 Task: Assign Person0000000131 as Assignee of Child Issue ChildIssue0000000654 of Issue Issue0000000327 in Backlog  in Scrum Project Project0000000066 in Jira. Assign Person0000000131 as Assignee of Child Issue ChildIssue0000000655 of Issue Issue0000000328 in Backlog  in Scrum Project Project0000000066 in Jira. Assign Person0000000132 as Assignee of Child Issue ChildIssue0000000656 of Issue Issue0000000328 in Backlog  in Scrum Project Project0000000066 in Jira. Assign Person0000000132 as Assignee of Child Issue ChildIssue0000000657 of Issue Issue0000000329 in Backlog  in Scrum Project Project0000000066 in Jira. Assign Person0000000132 as Assignee of Child Issue ChildIssue0000000658 of Issue Issue0000000329 in Backlog  in Scrum Project Project0000000066 in Jira
Action: Mouse moved to (780, 378)
Screenshot: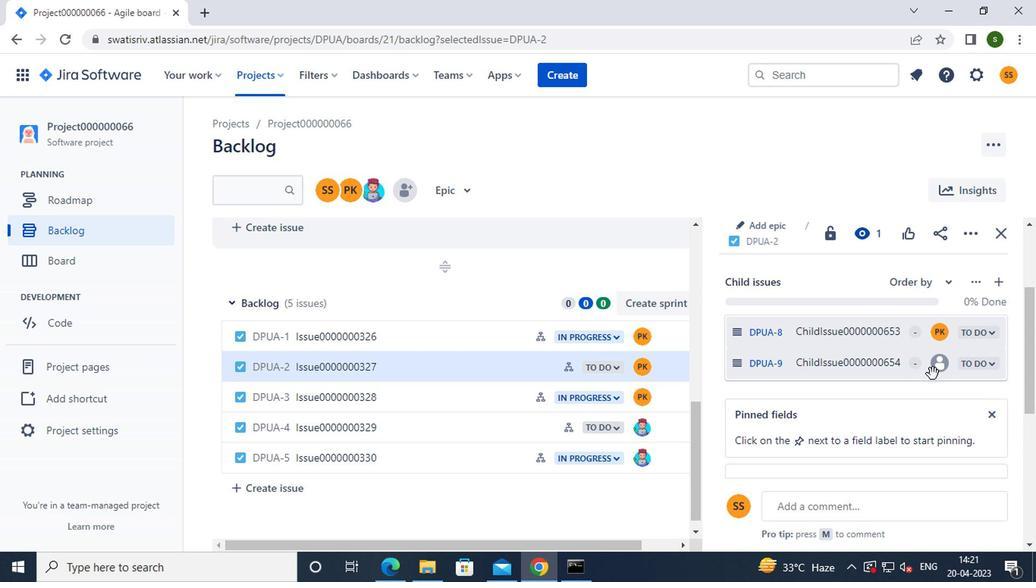 
Action: Mouse pressed left at (780, 378)
Screenshot: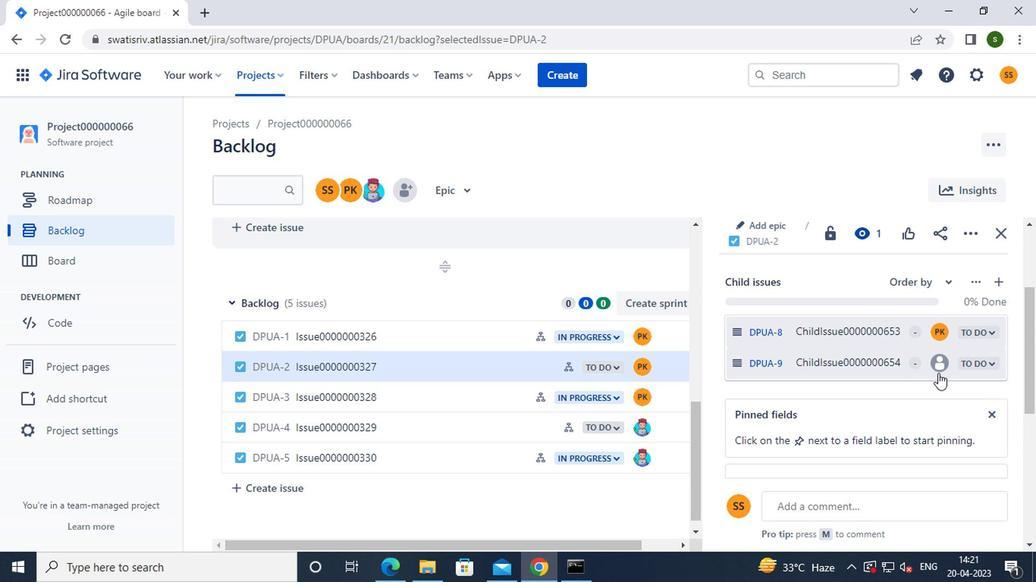 
Action: Mouse moved to (721, 439)
Screenshot: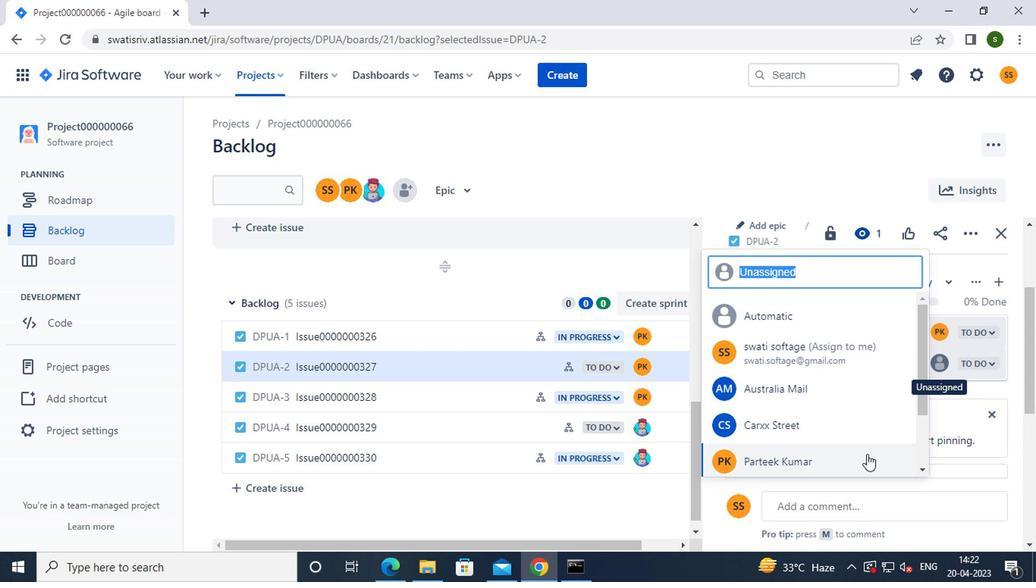 
Action: Mouse pressed left at (721, 439)
Screenshot: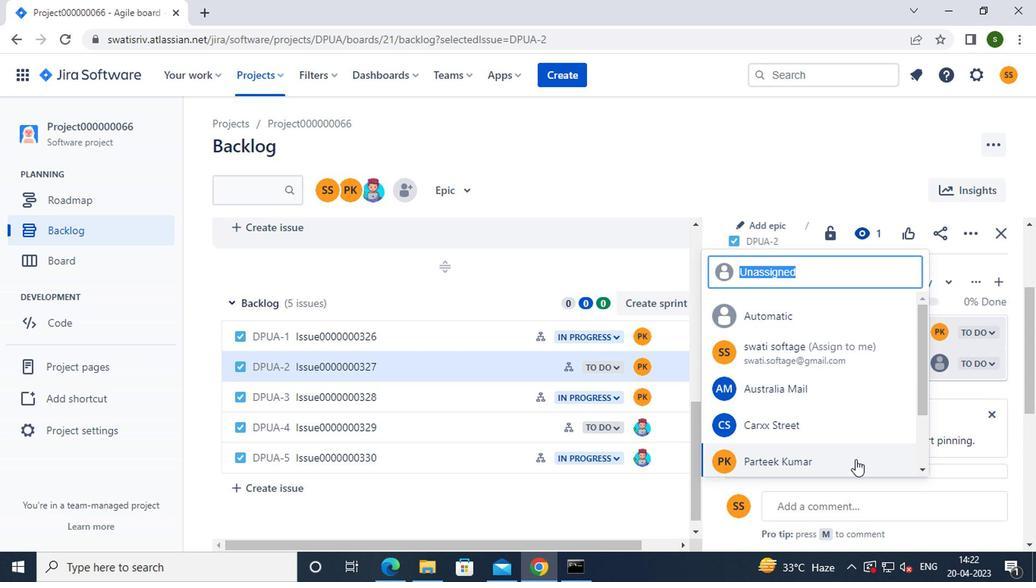 
Action: Mouse moved to (453, 394)
Screenshot: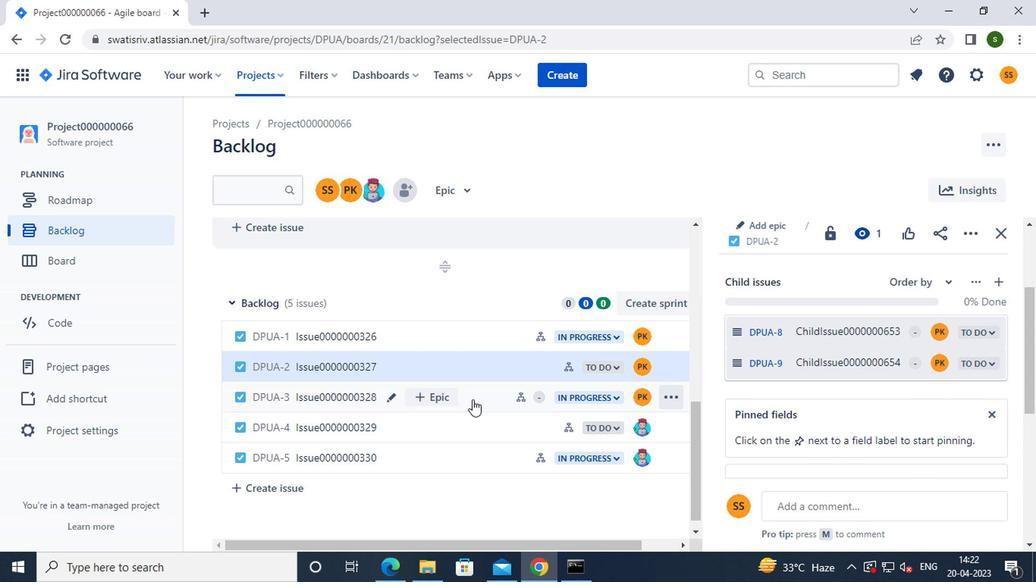 
Action: Mouse pressed left at (453, 394)
Screenshot: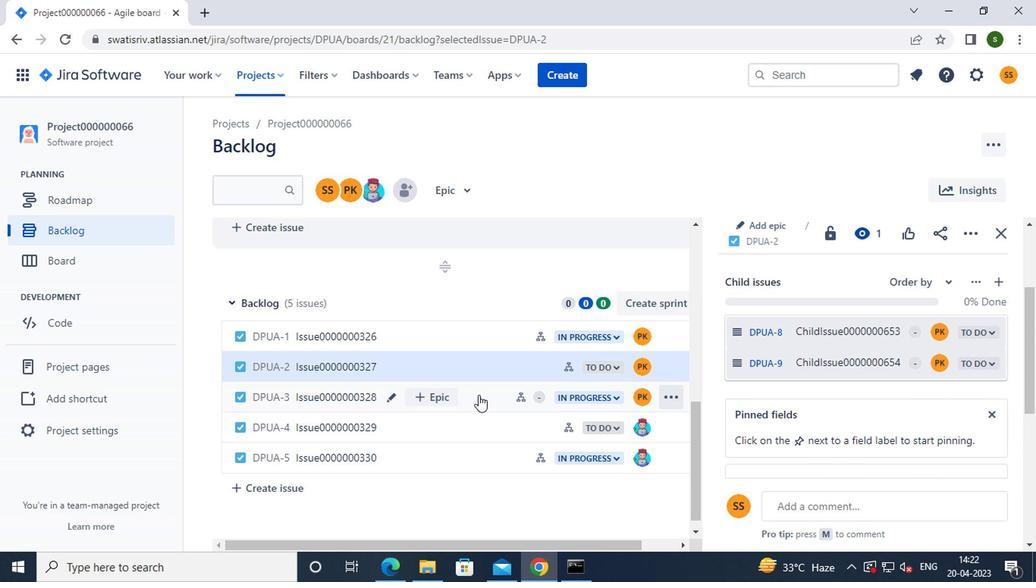 
Action: Mouse moved to (714, 402)
Screenshot: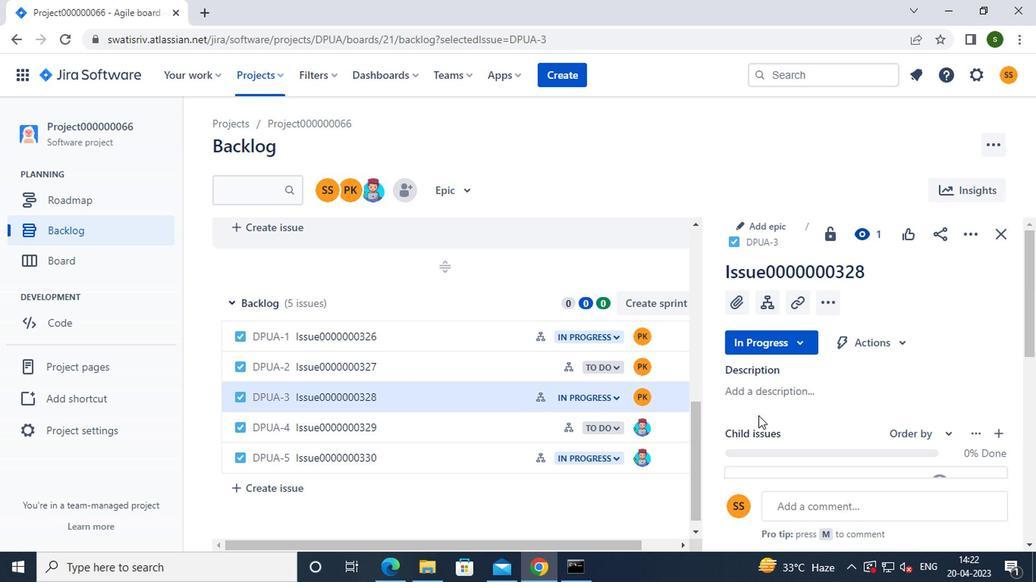 
Action: Mouse scrolled (714, 402) with delta (0, 0)
Screenshot: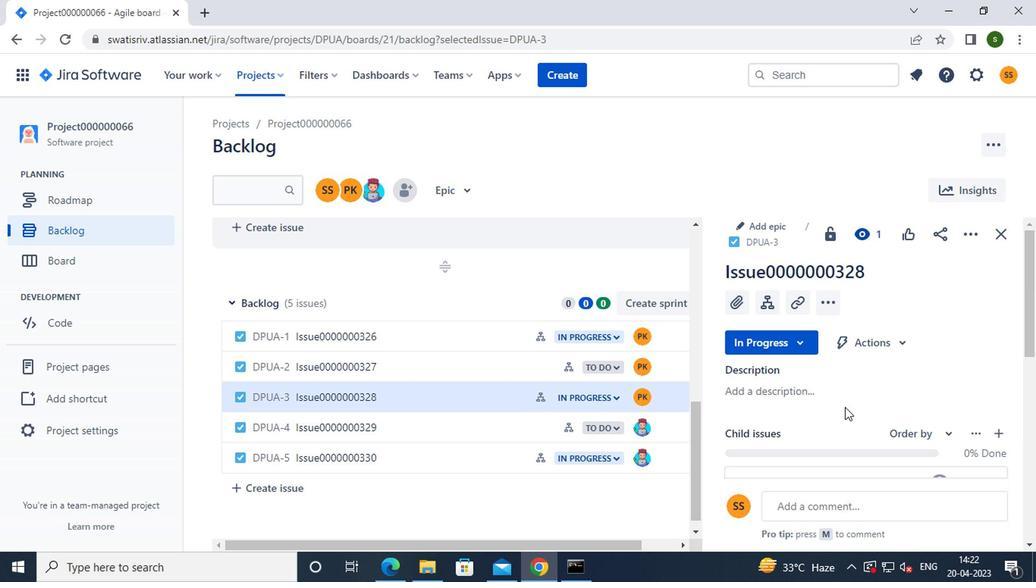 
Action: Mouse scrolled (714, 402) with delta (0, 0)
Screenshot: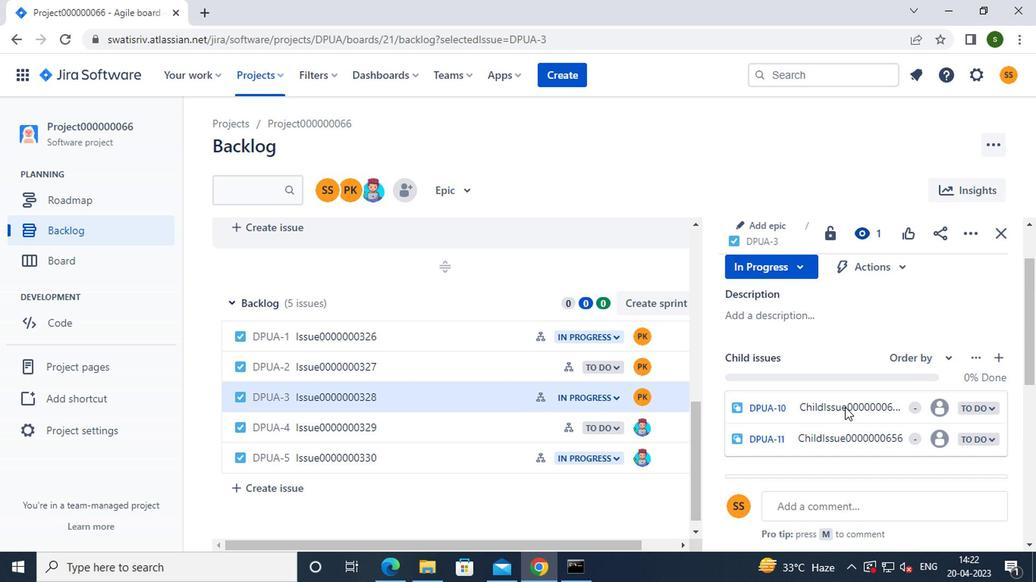 
Action: Mouse moved to (781, 352)
Screenshot: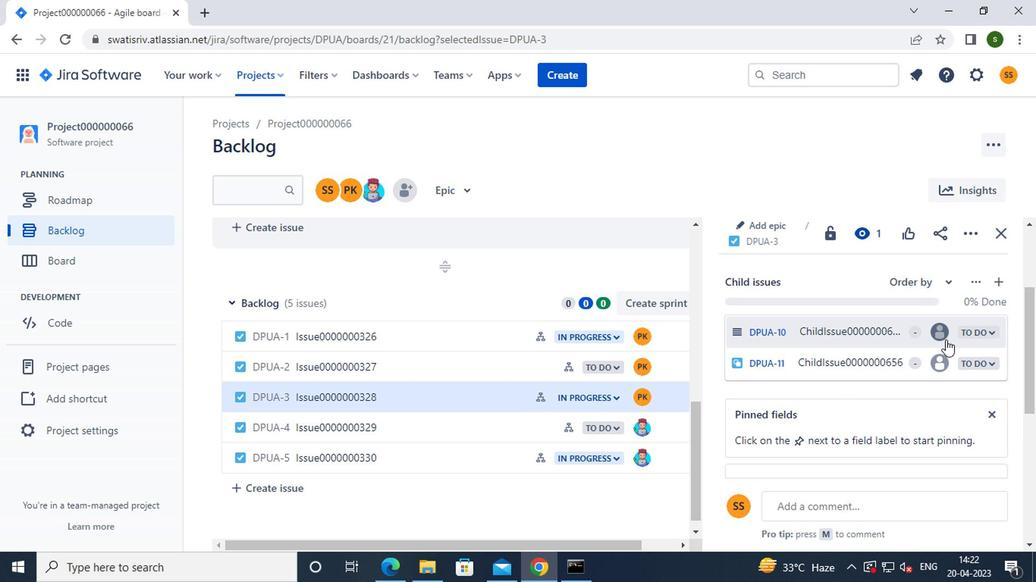 
Action: Mouse pressed left at (781, 352)
Screenshot: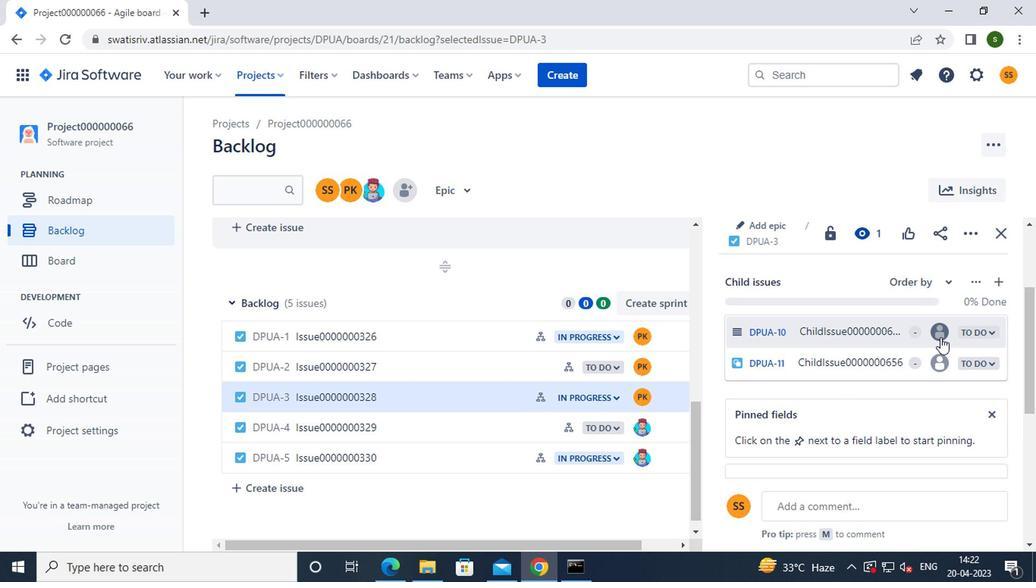 
Action: Mouse moved to (711, 417)
Screenshot: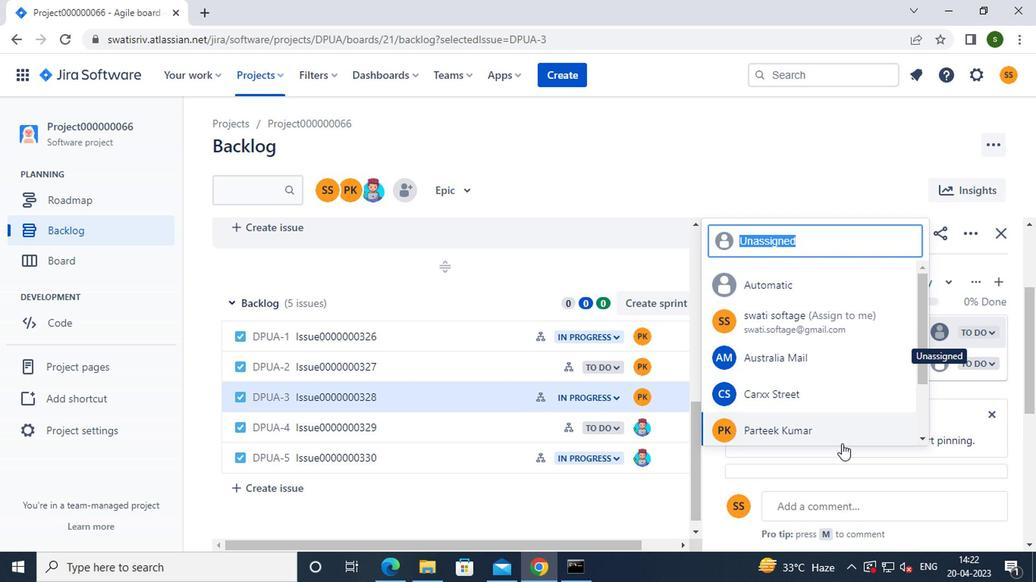 
Action: Mouse pressed left at (711, 417)
Screenshot: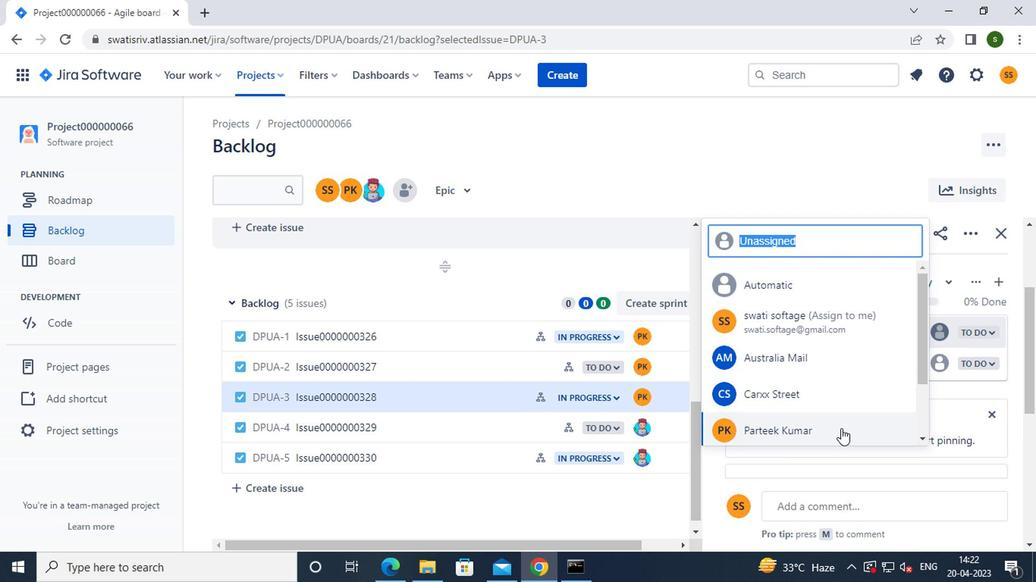 
Action: Mouse moved to (780, 372)
Screenshot: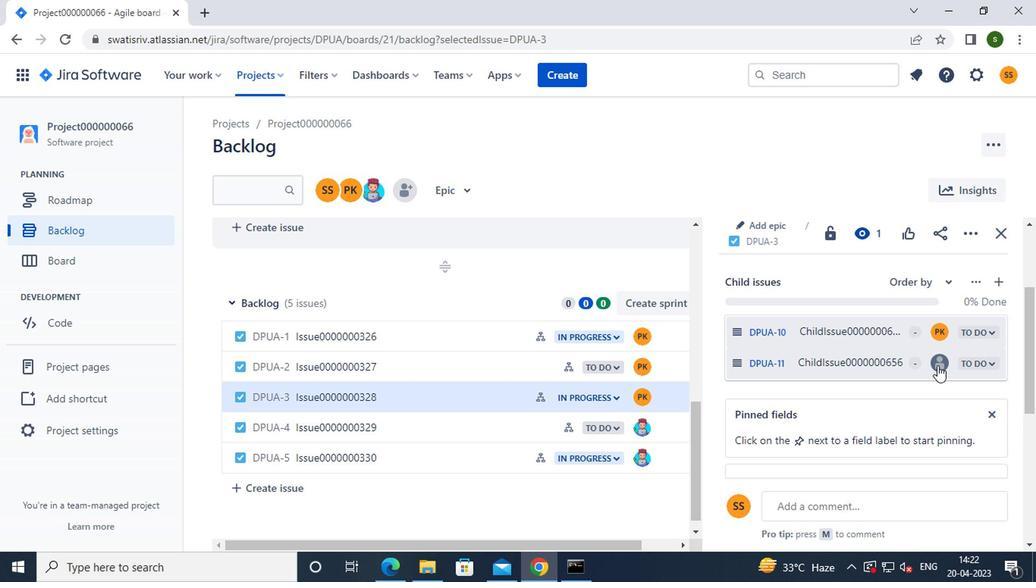 
Action: Mouse pressed left at (780, 372)
Screenshot: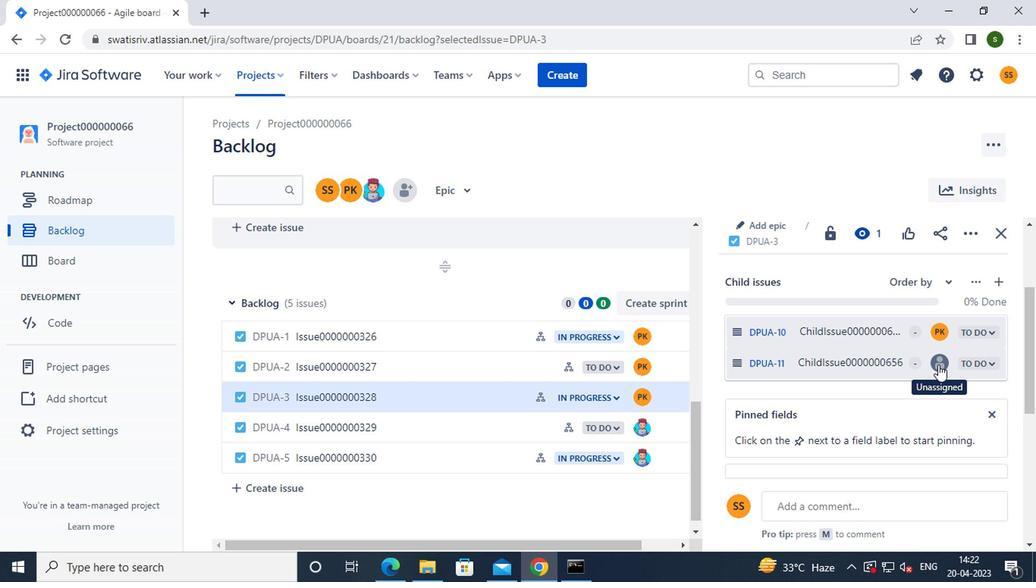 
Action: Mouse moved to (673, 443)
Screenshot: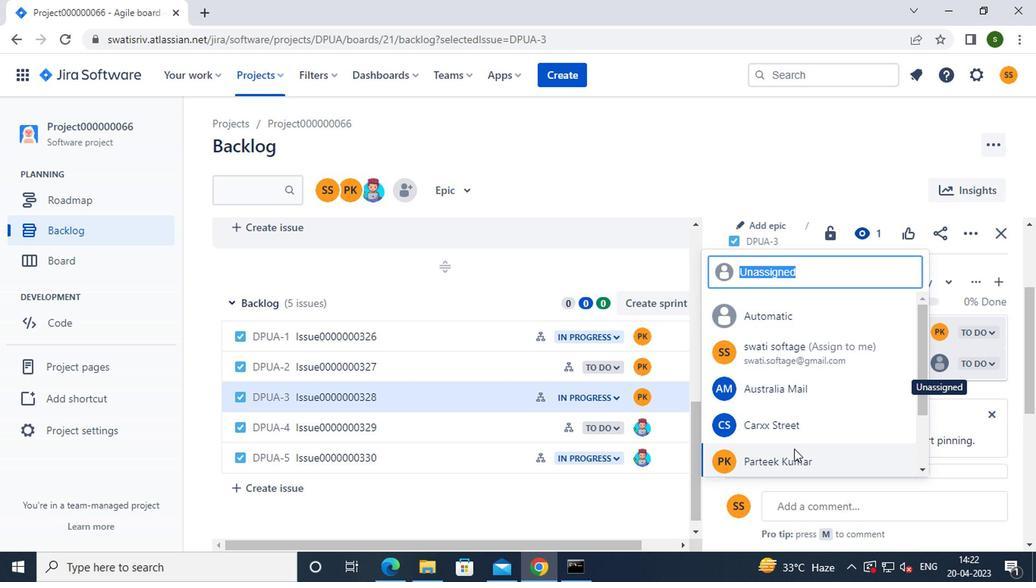 
Action: Mouse pressed left at (673, 443)
Screenshot: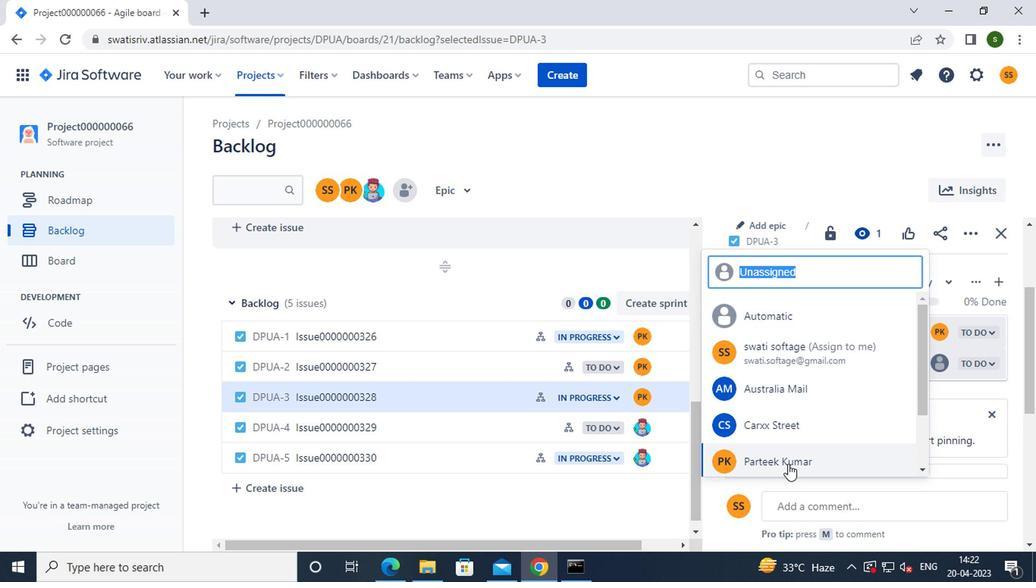 
Action: Mouse moved to (785, 371)
Screenshot: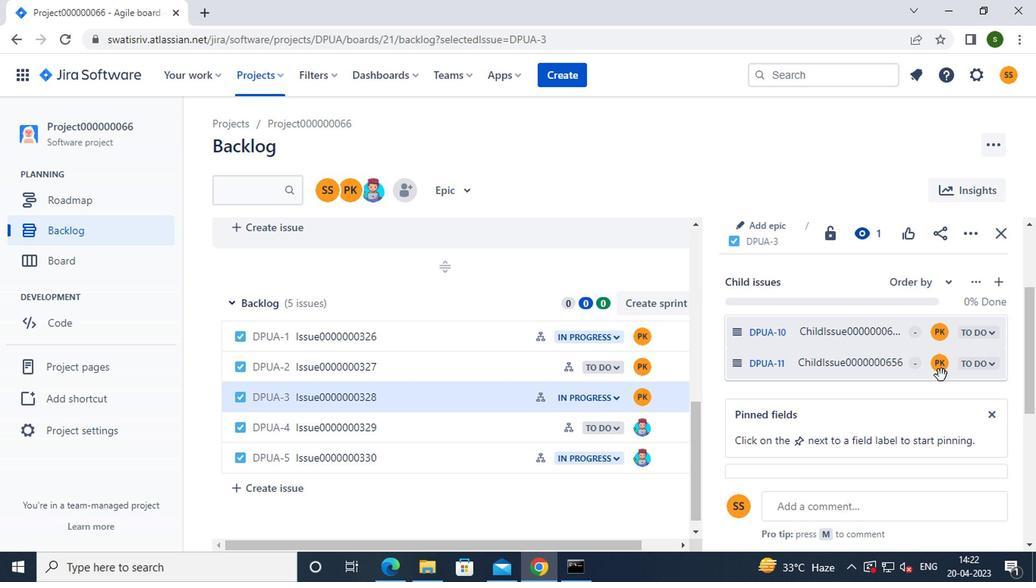 
Action: Mouse pressed left at (785, 371)
Screenshot: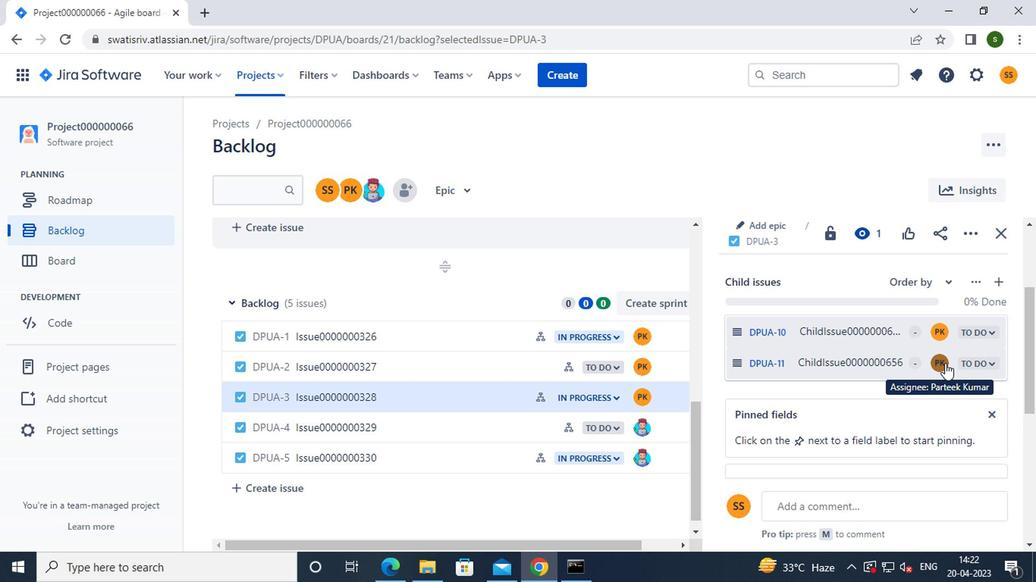 
Action: Mouse moved to (769, 396)
Screenshot: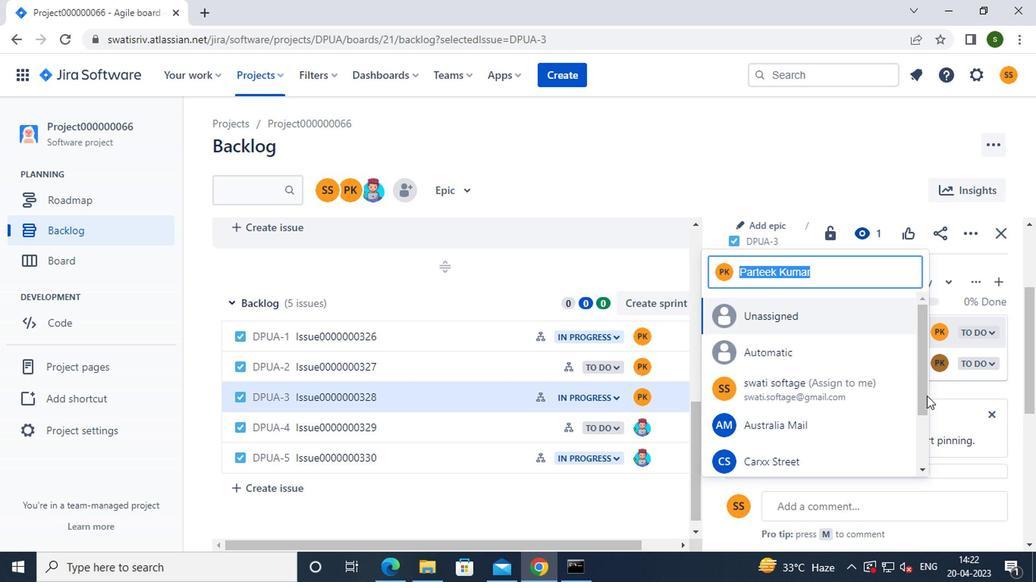 
Action: Mouse pressed left at (769, 396)
Screenshot: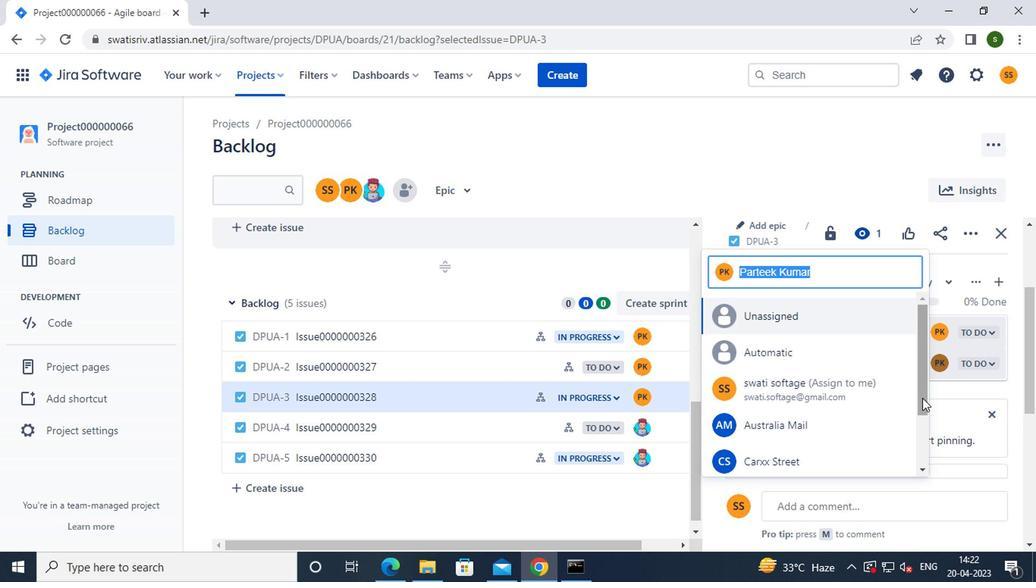 
Action: Mouse moved to (689, 435)
Screenshot: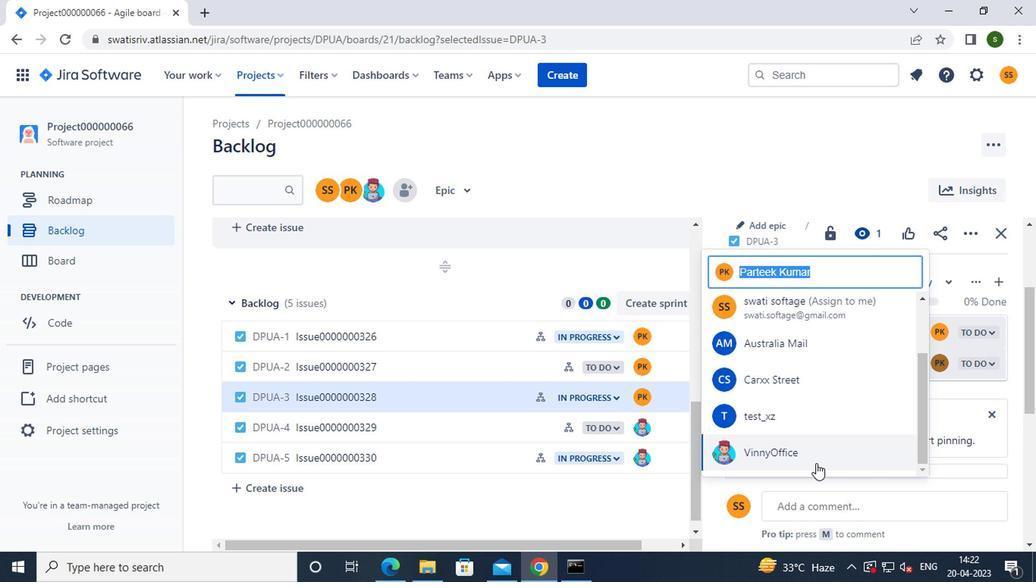 
Action: Mouse pressed left at (689, 435)
Screenshot: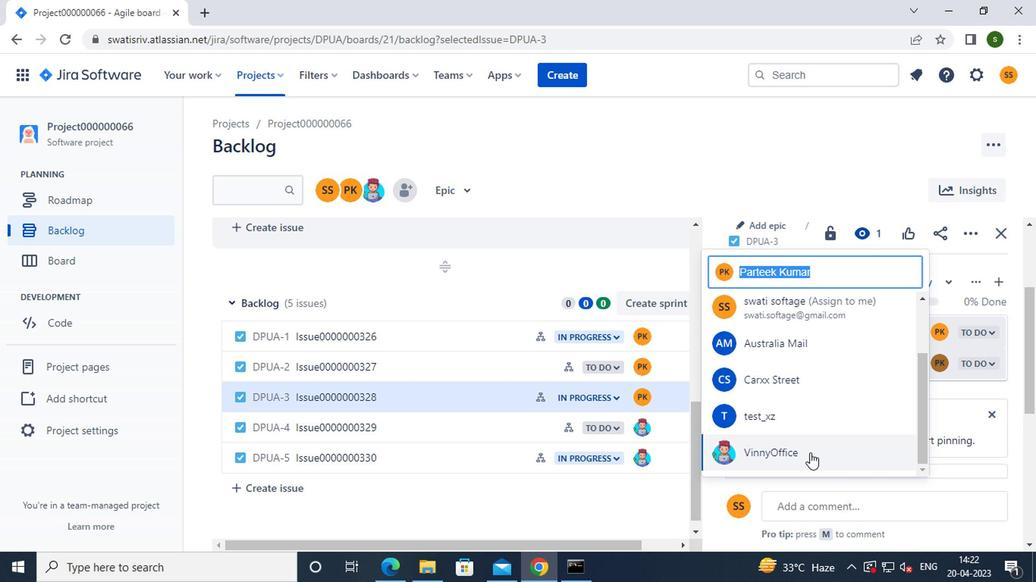 
Action: Mouse moved to (463, 411)
Screenshot: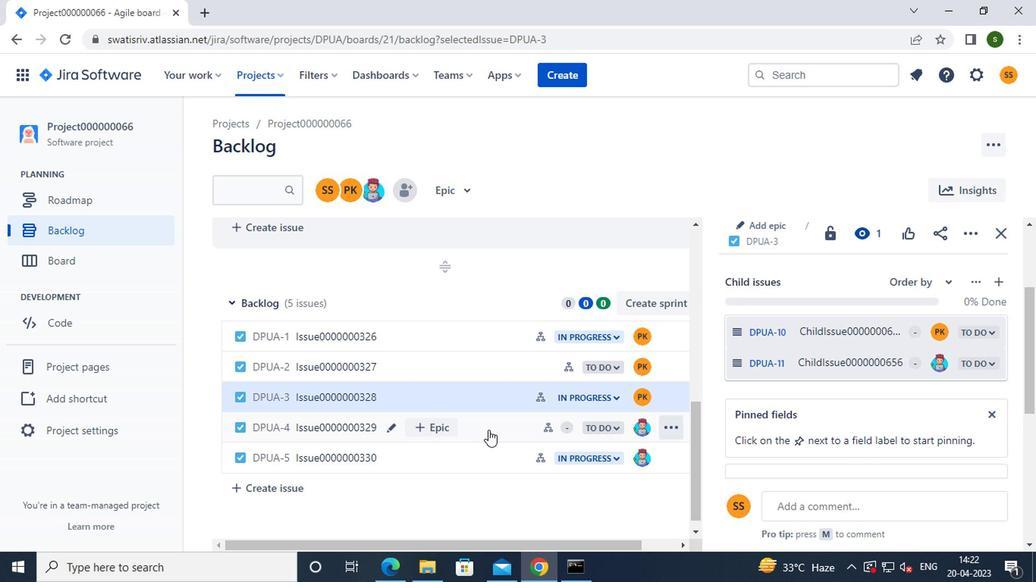 
Action: Mouse pressed left at (463, 411)
Screenshot: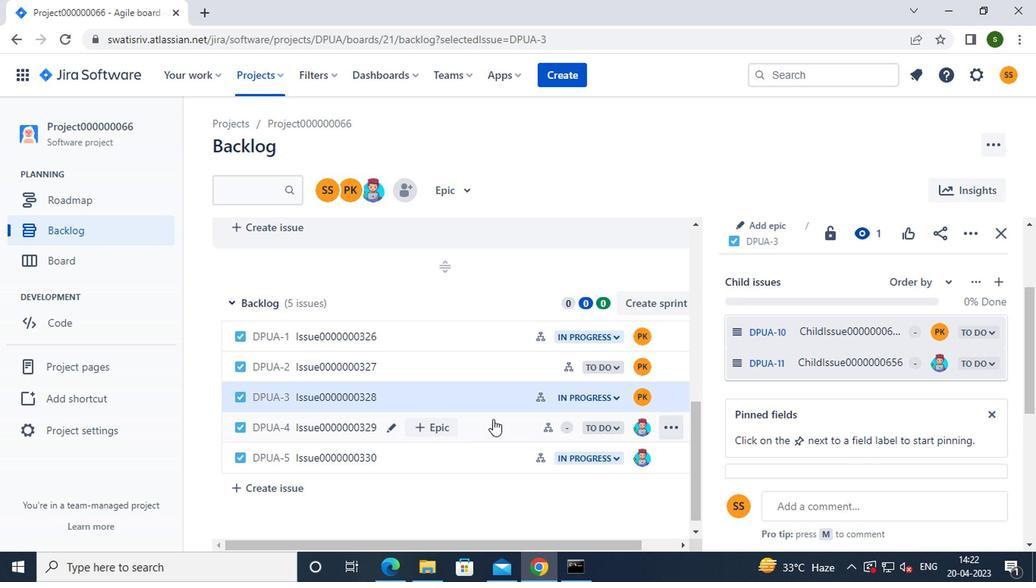 
Action: Mouse moved to (730, 401)
Screenshot: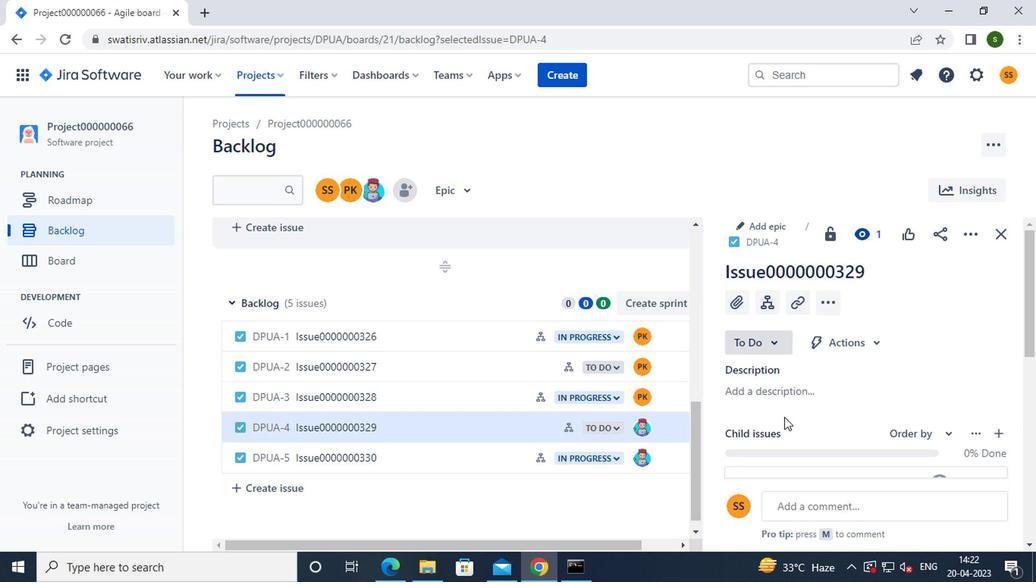 
Action: Mouse scrolled (730, 400) with delta (0, 0)
Screenshot: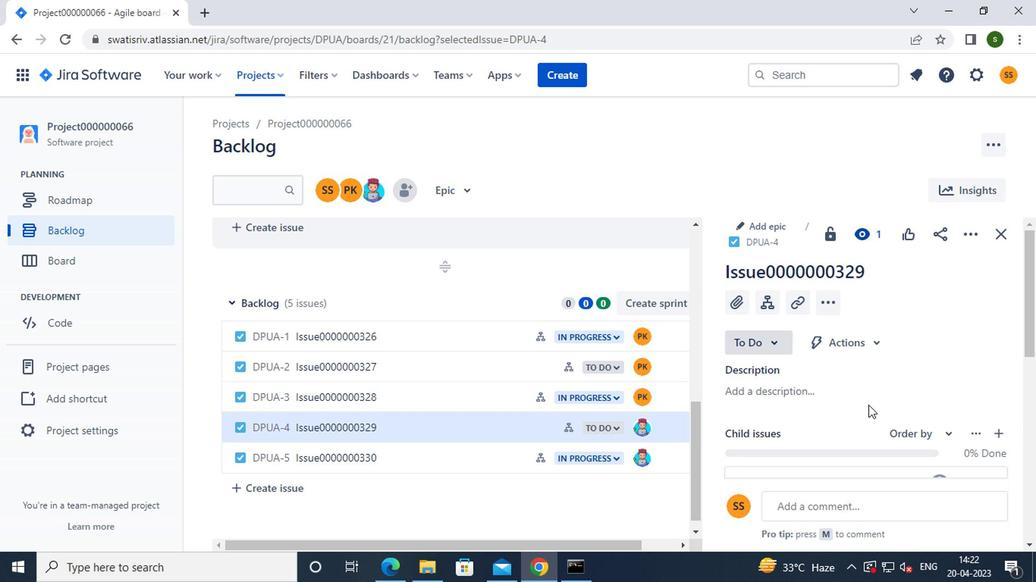 
Action: Mouse scrolled (730, 400) with delta (0, 0)
Screenshot: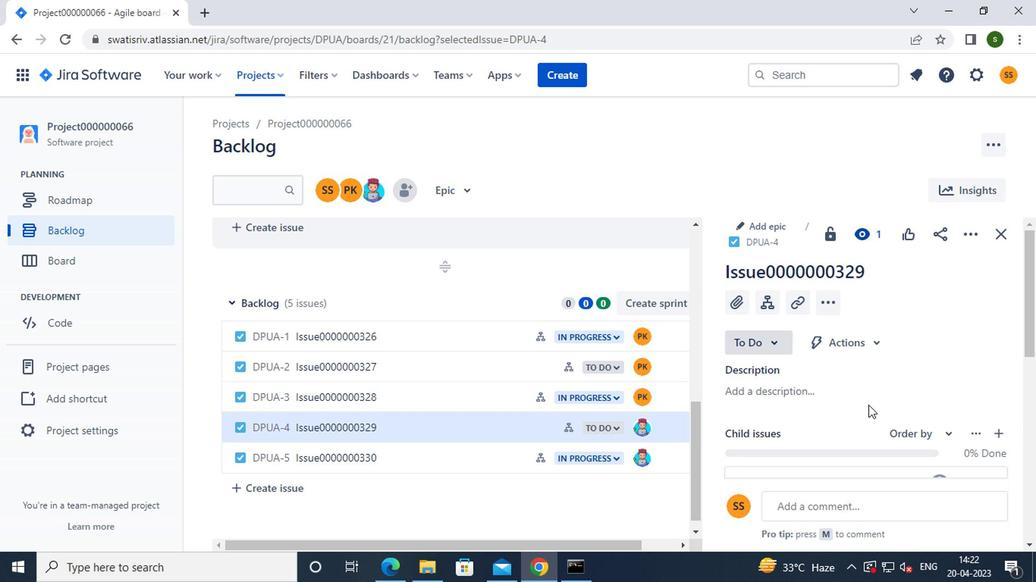 
Action: Mouse moved to (786, 352)
Screenshot: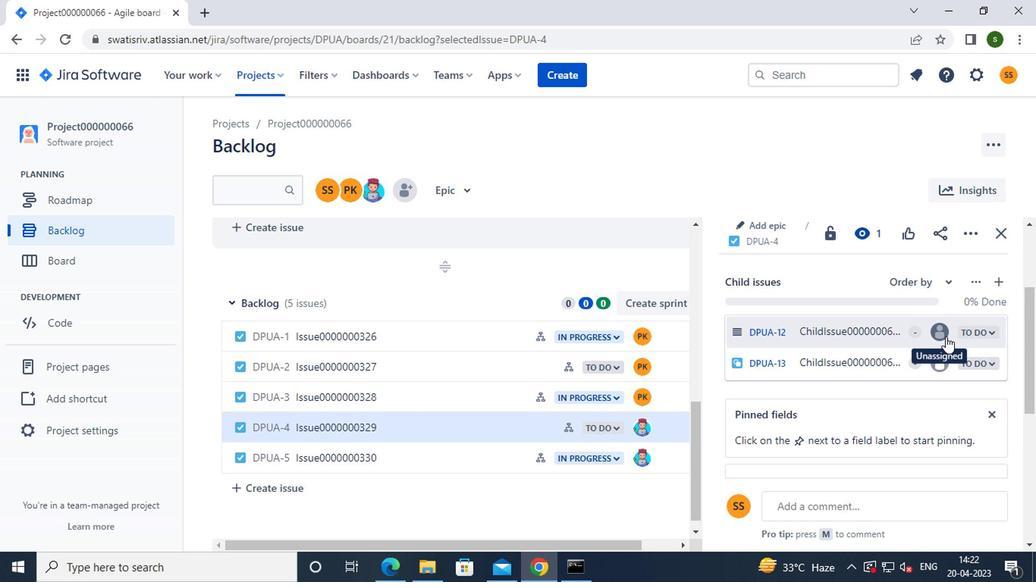 
Action: Mouse pressed left at (786, 352)
Screenshot: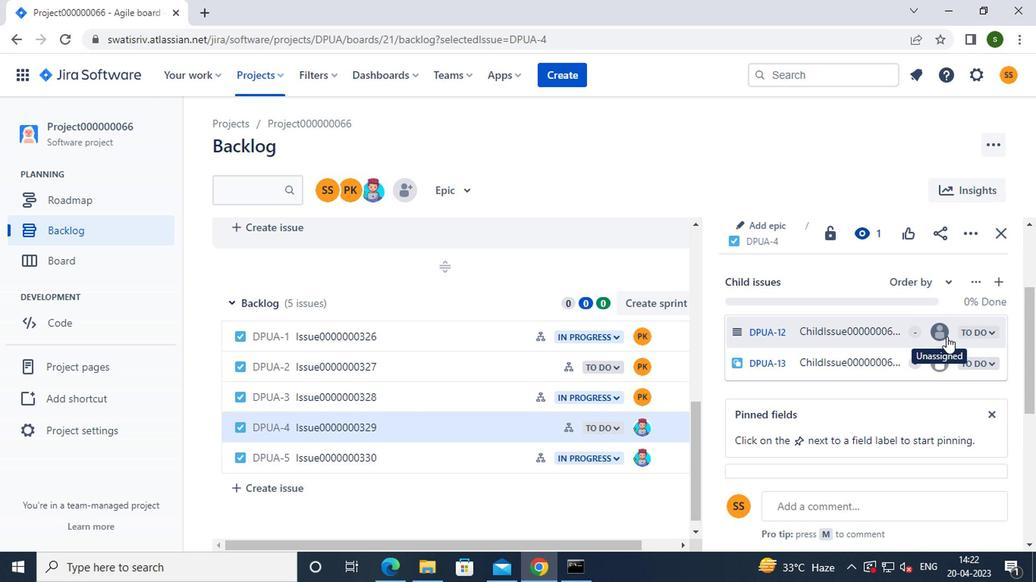 
Action: Mouse moved to (723, 408)
Screenshot: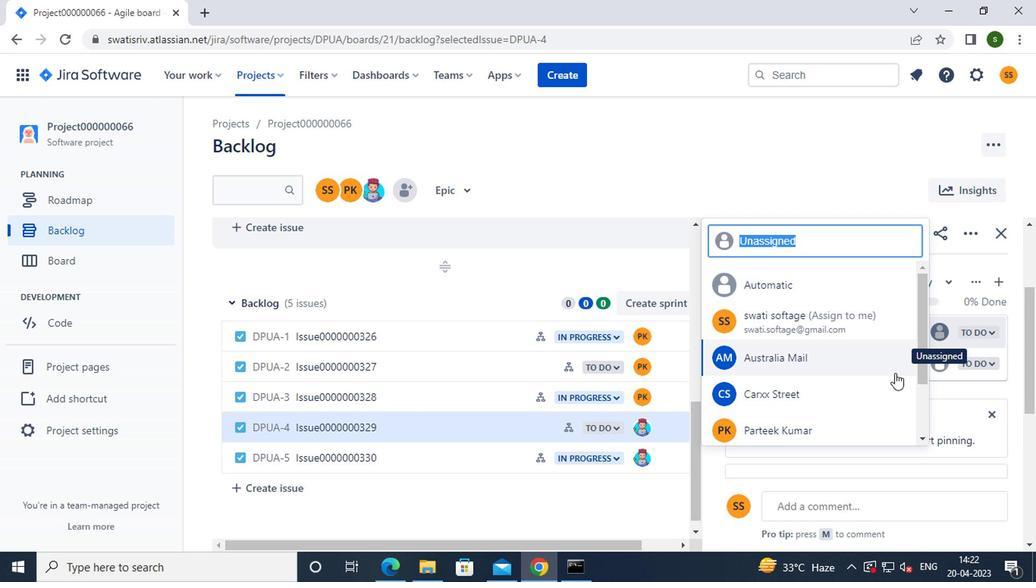 
Action: Mouse scrolled (723, 408) with delta (0, 0)
Screenshot: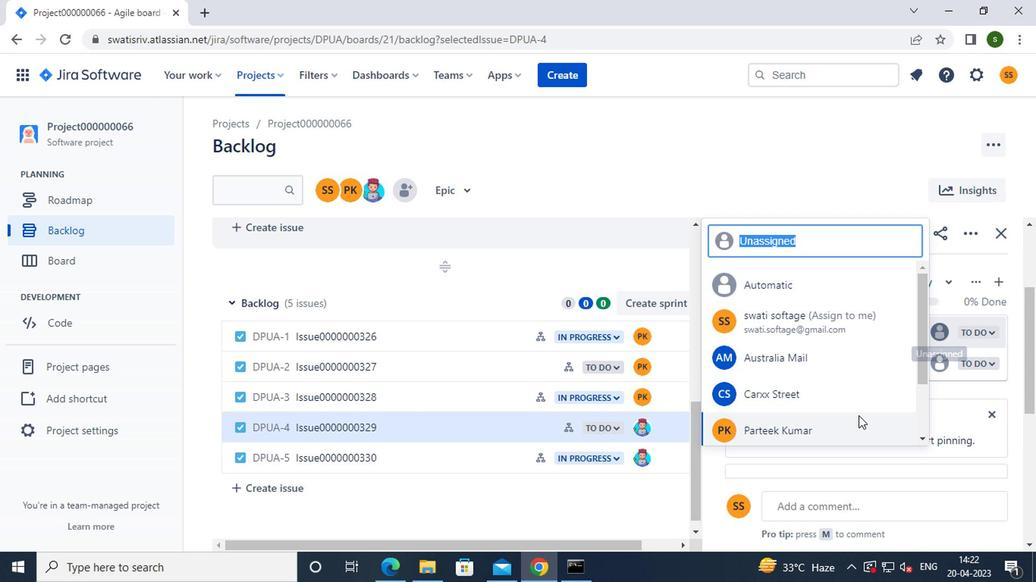 
Action: Mouse scrolled (723, 408) with delta (0, 0)
Screenshot: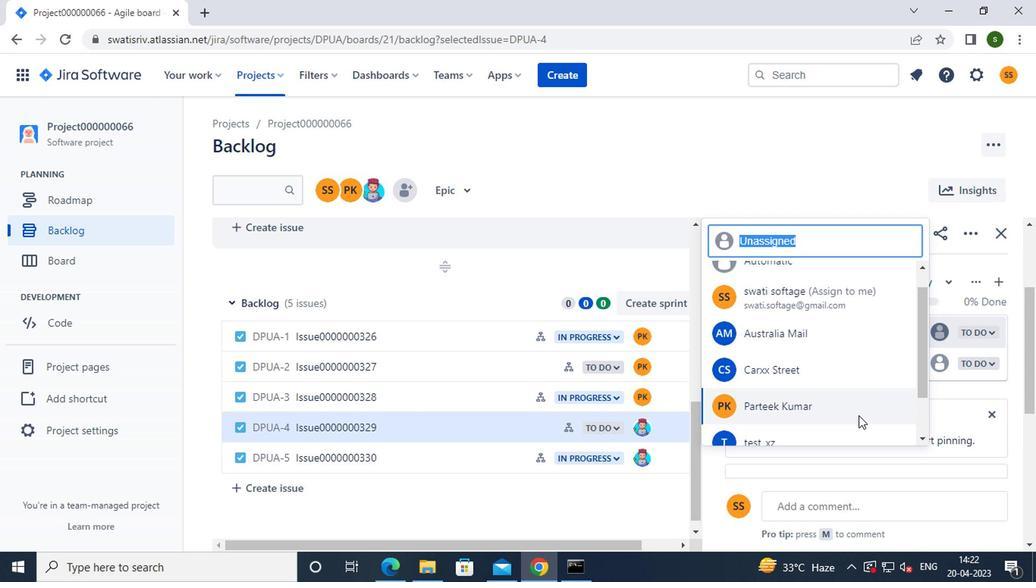 
Action: Mouse moved to (694, 409)
Screenshot: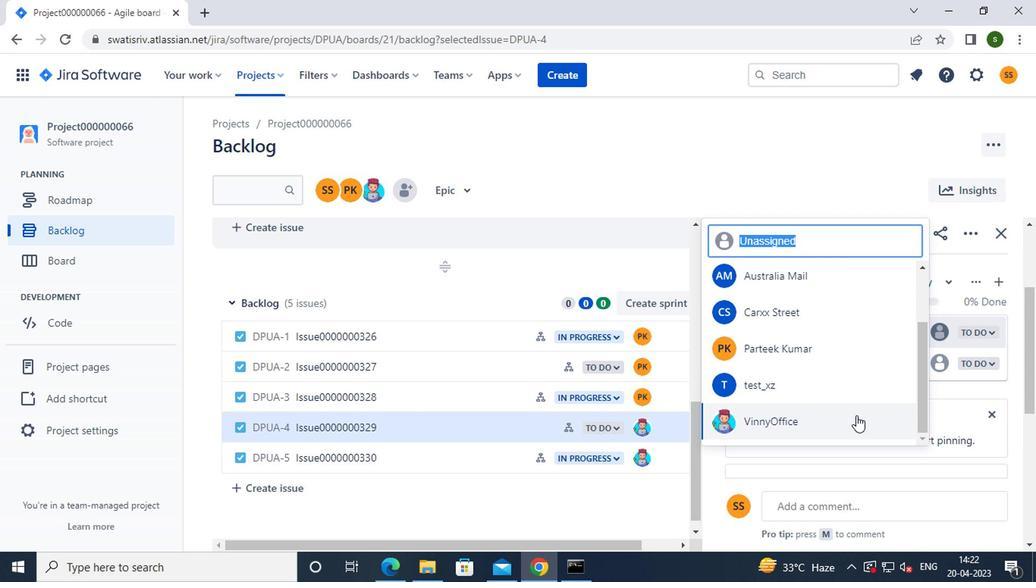 
Action: Mouse pressed left at (694, 409)
Screenshot: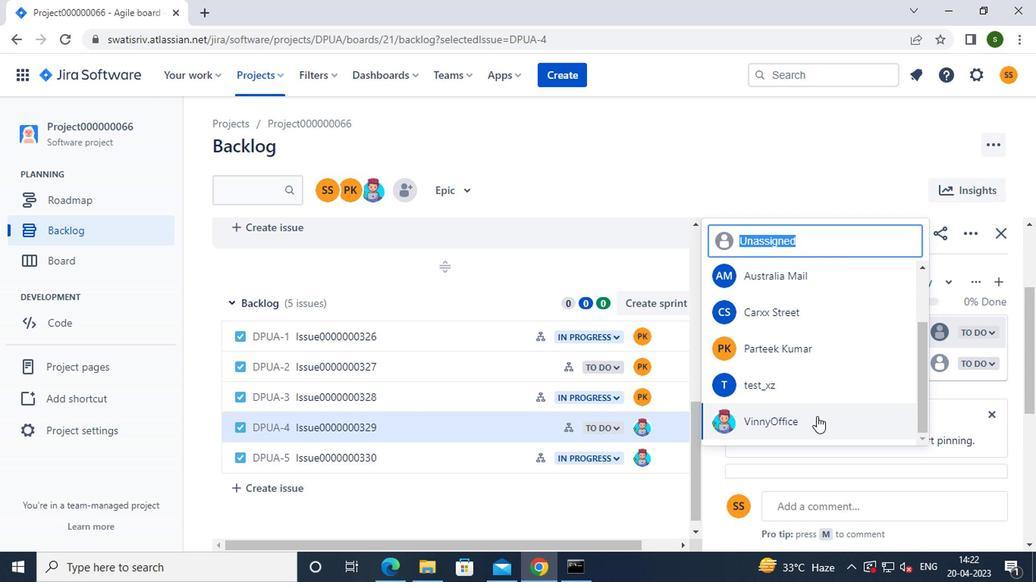 
Action: Mouse moved to (780, 372)
Screenshot: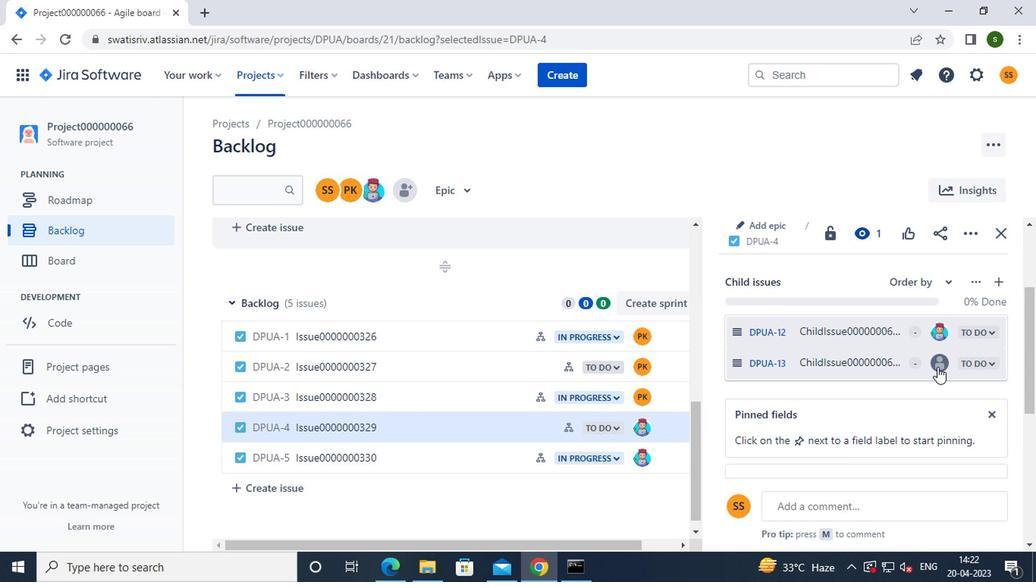 
Action: Mouse pressed left at (780, 372)
Screenshot: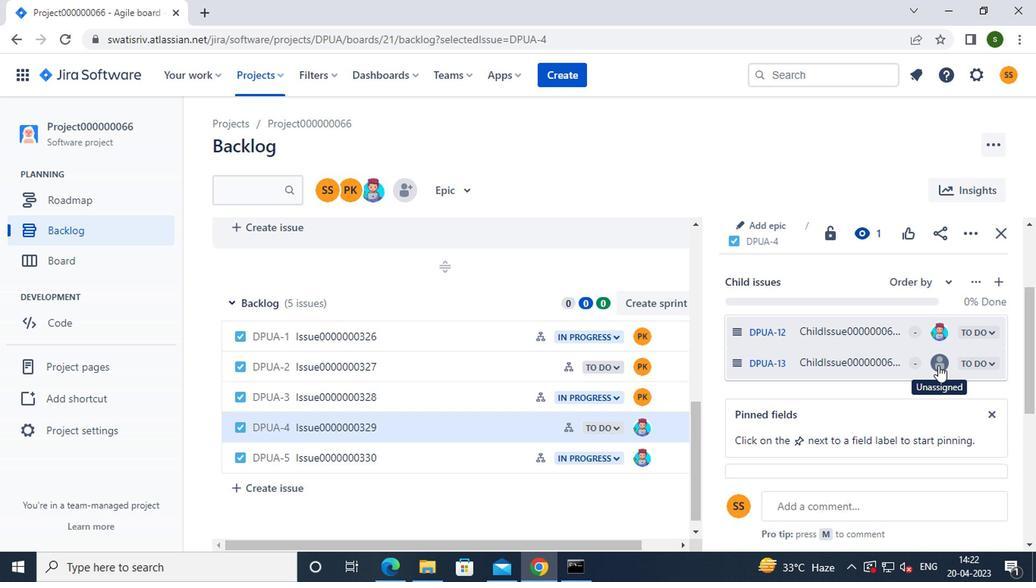 
Action: Mouse moved to (717, 403)
Screenshot: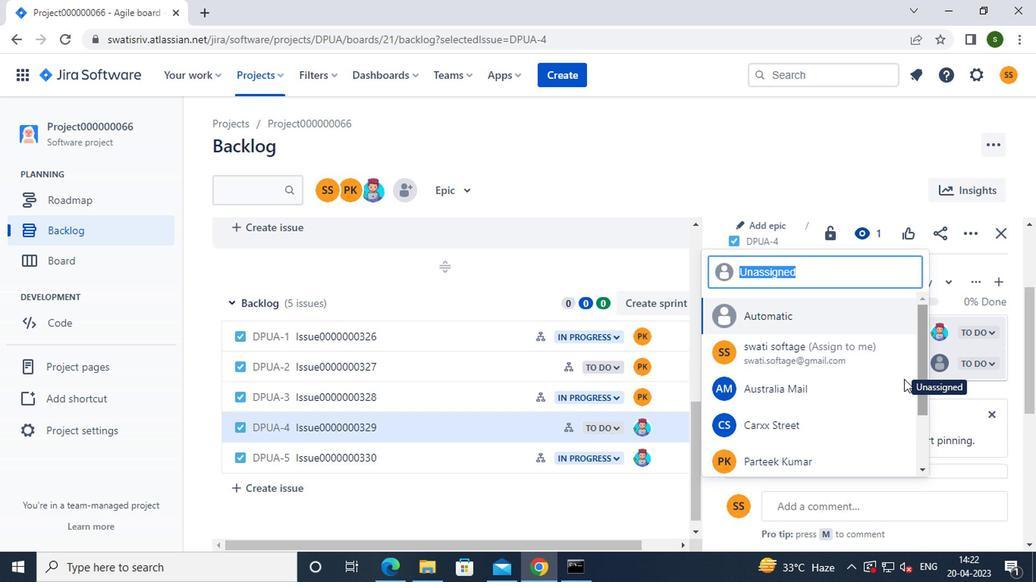 
Action: Mouse scrolled (717, 402) with delta (0, 0)
Screenshot: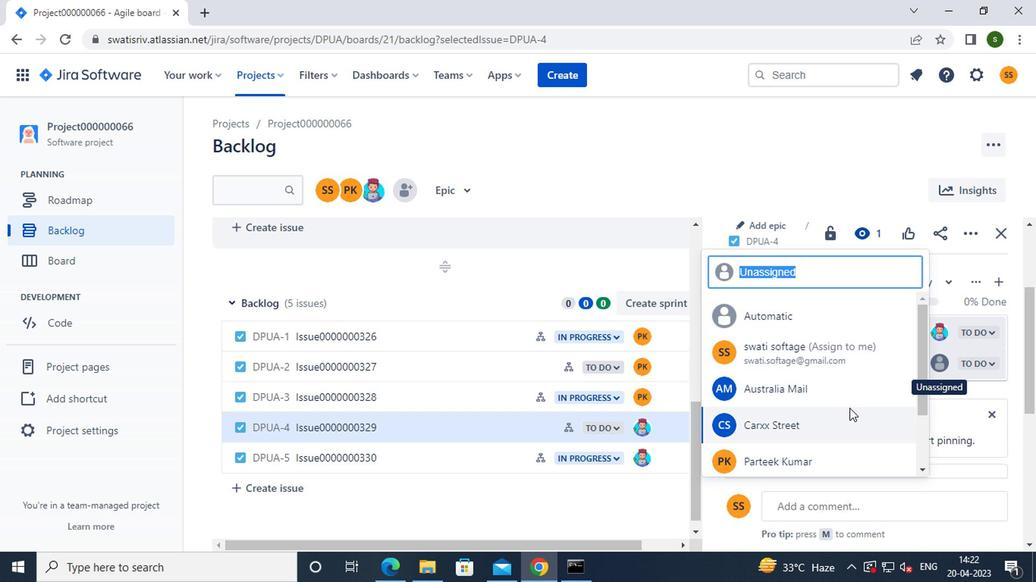 
Action: Mouse moved to (669, 435)
Screenshot: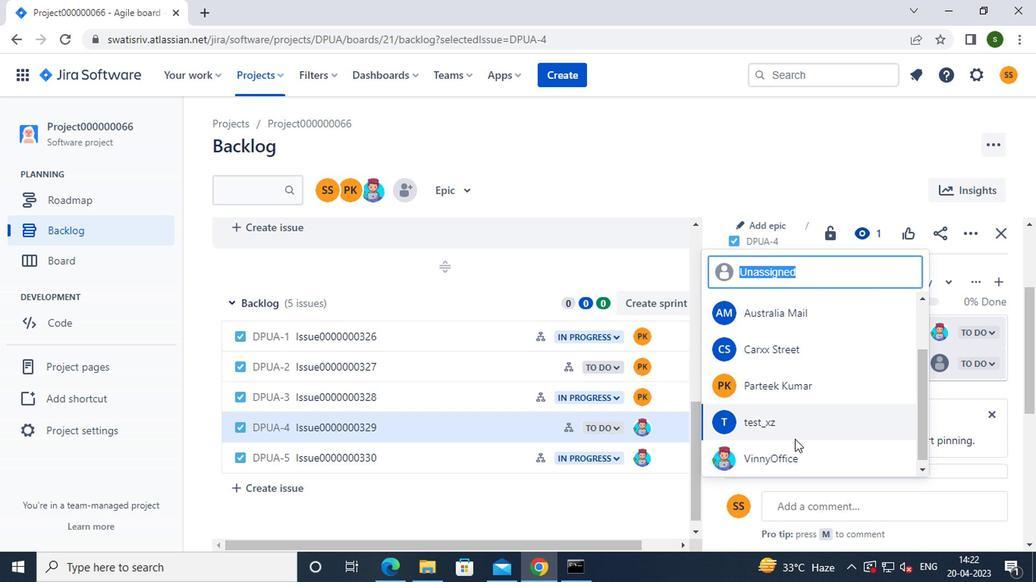 
Action: Mouse pressed left at (669, 435)
Screenshot: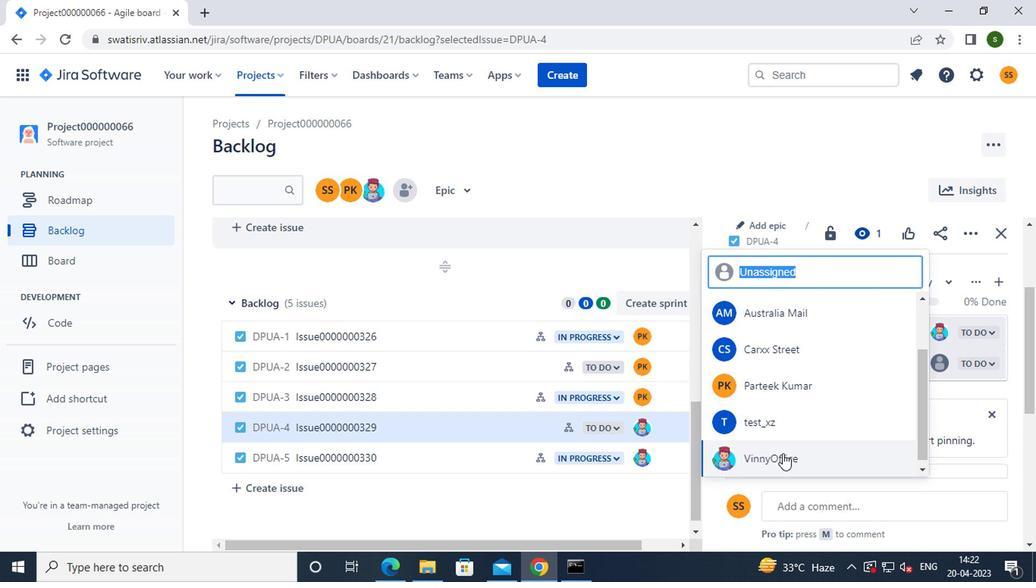 
Action: Mouse moved to (605, 233)
Screenshot: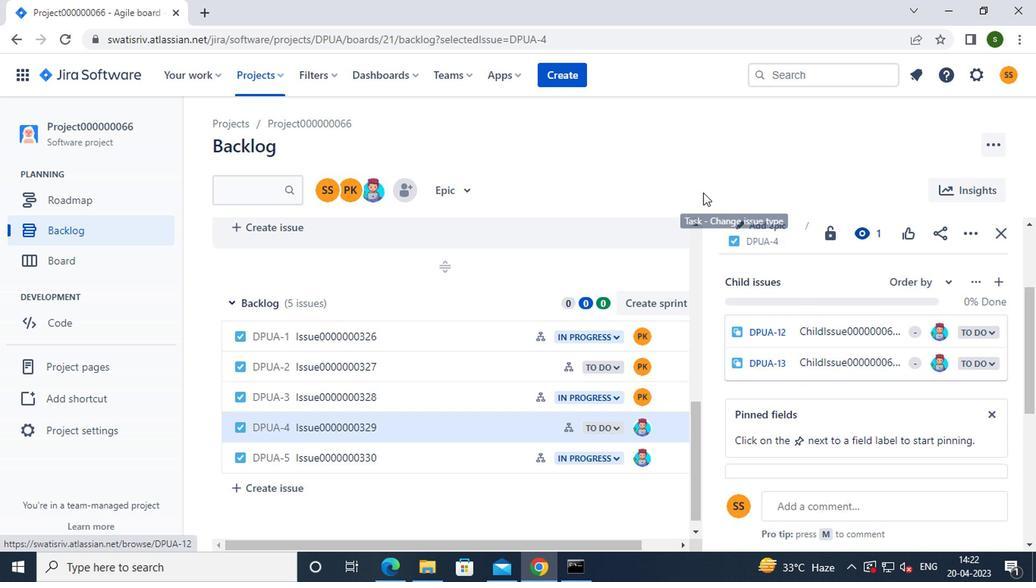 
Action: Key pressed <Key.f8>
Screenshot: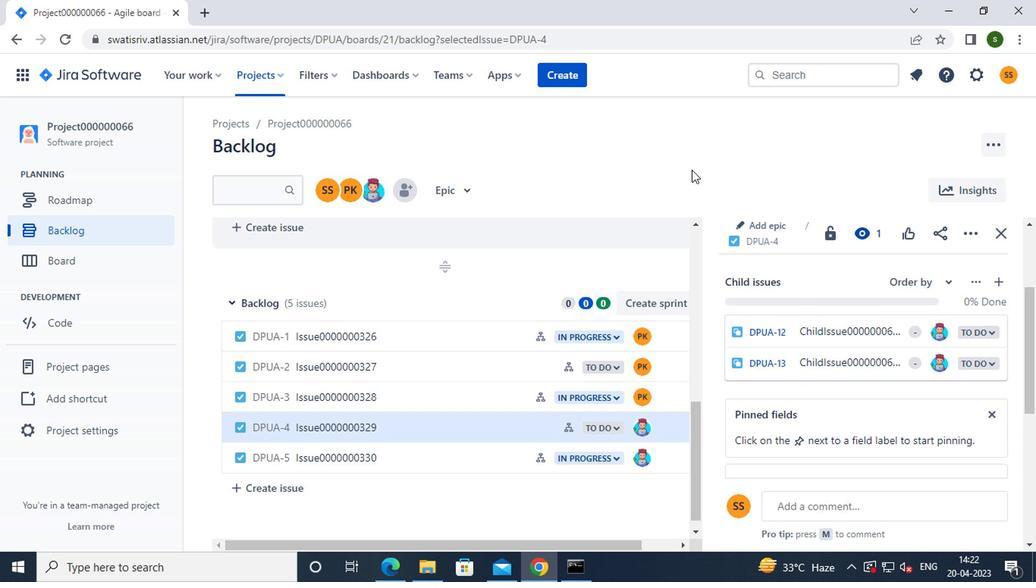 
